 Task: Set up a reminder for the soup kitchen volunteering.
Action: Mouse moved to (89, 116)
Screenshot: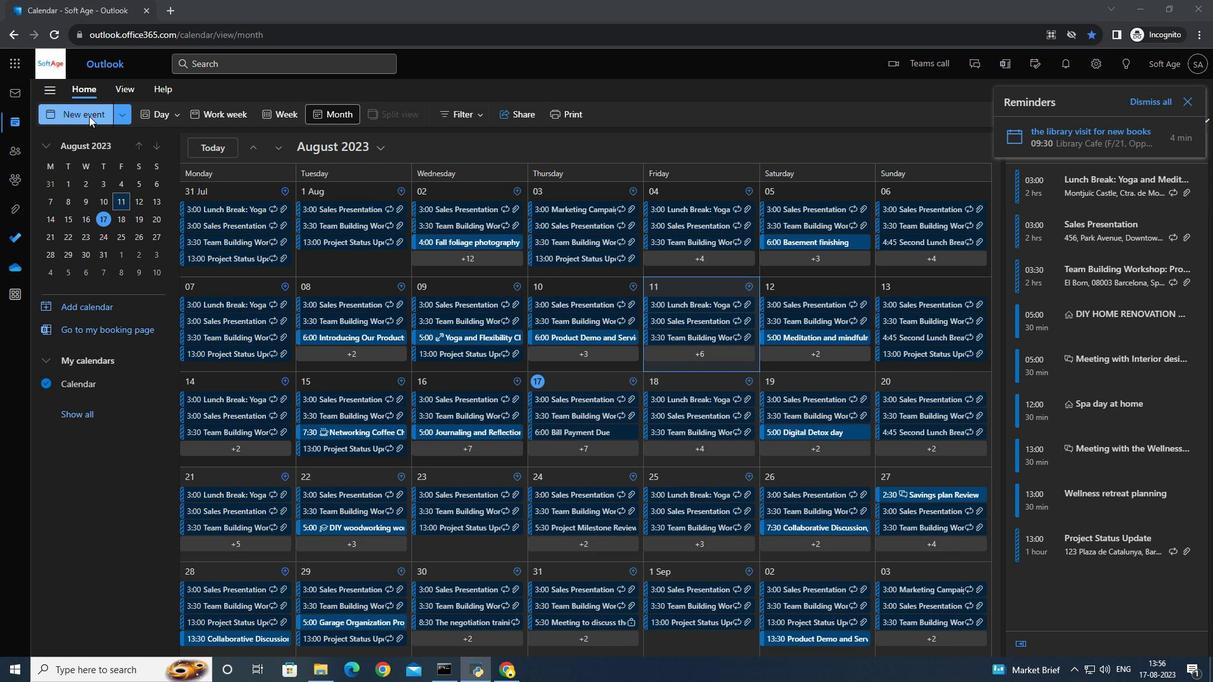 
Action: Mouse pressed left at (89, 116)
Screenshot: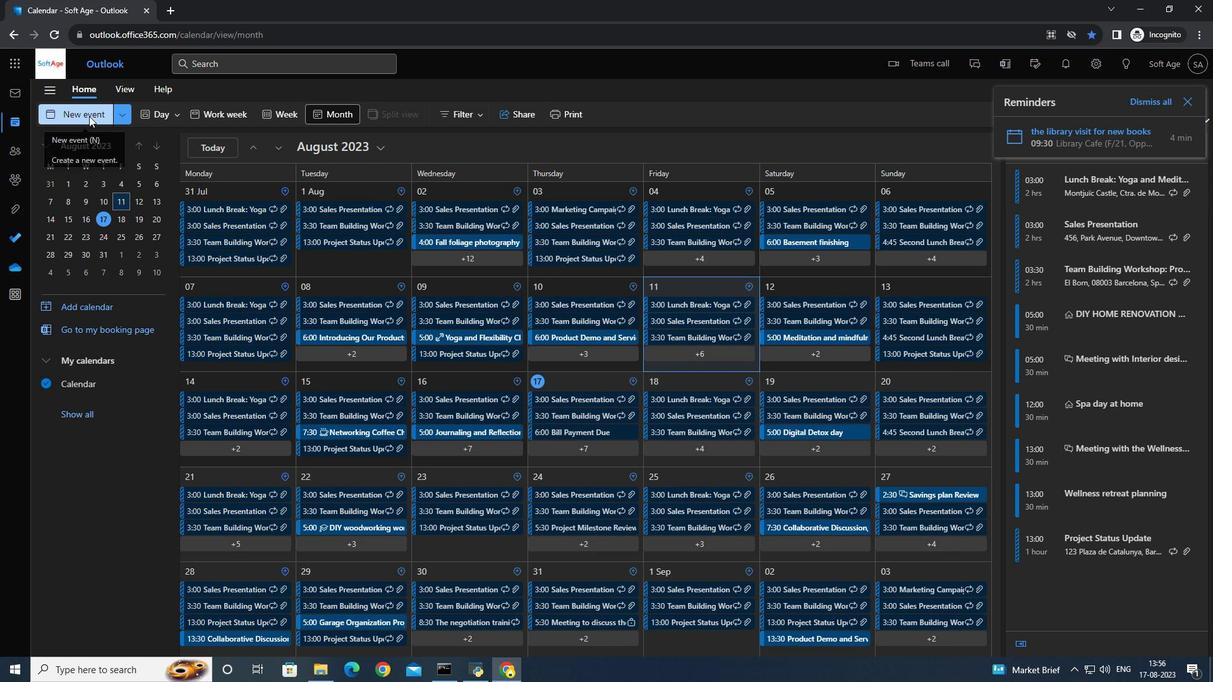 
Action: Mouse moved to (294, 183)
Screenshot: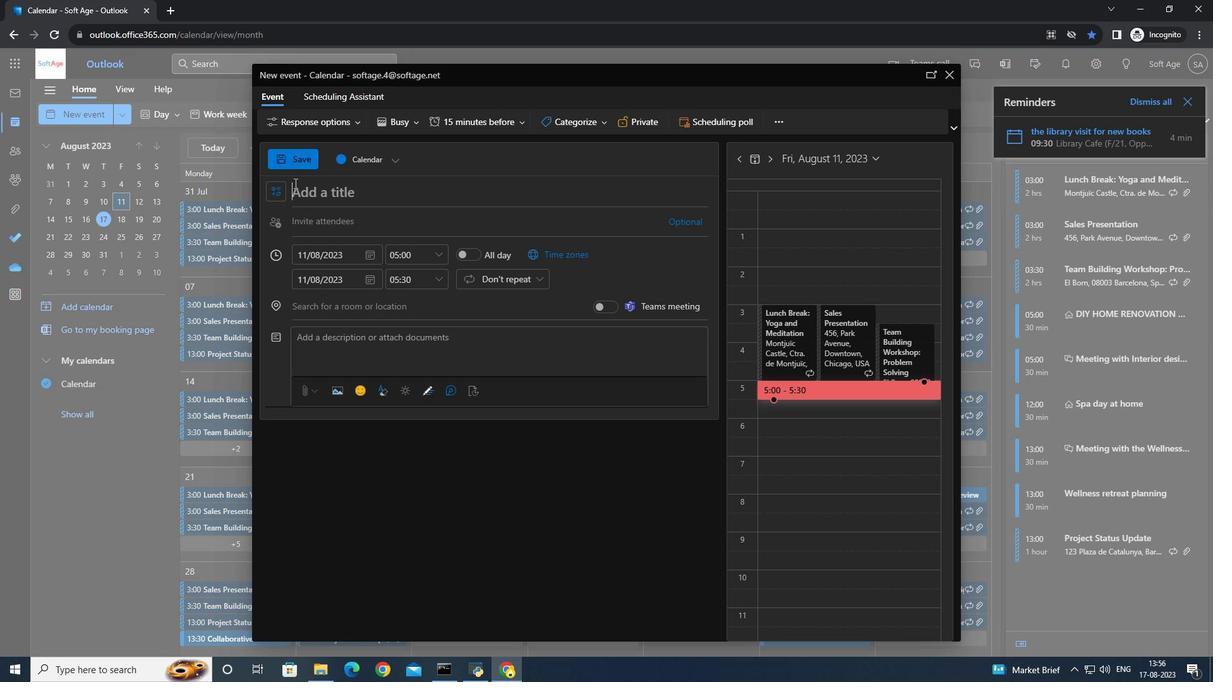 
Action: Key pressed <Key.caps_lock>S<Key.caps_lock>oup<Key.space>kitchen<Key.space><Key.caps_lock>V<Key.caps_lock>olunteering
Screenshot: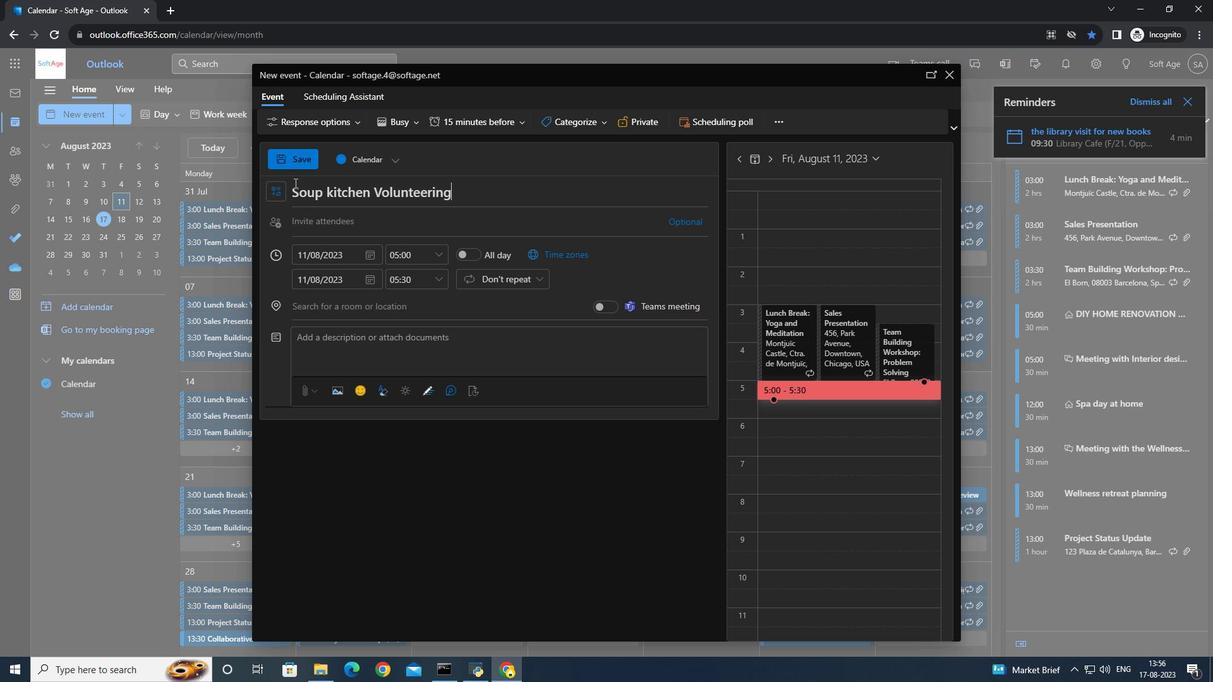 
Action: Mouse moved to (293, 183)
Screenshot: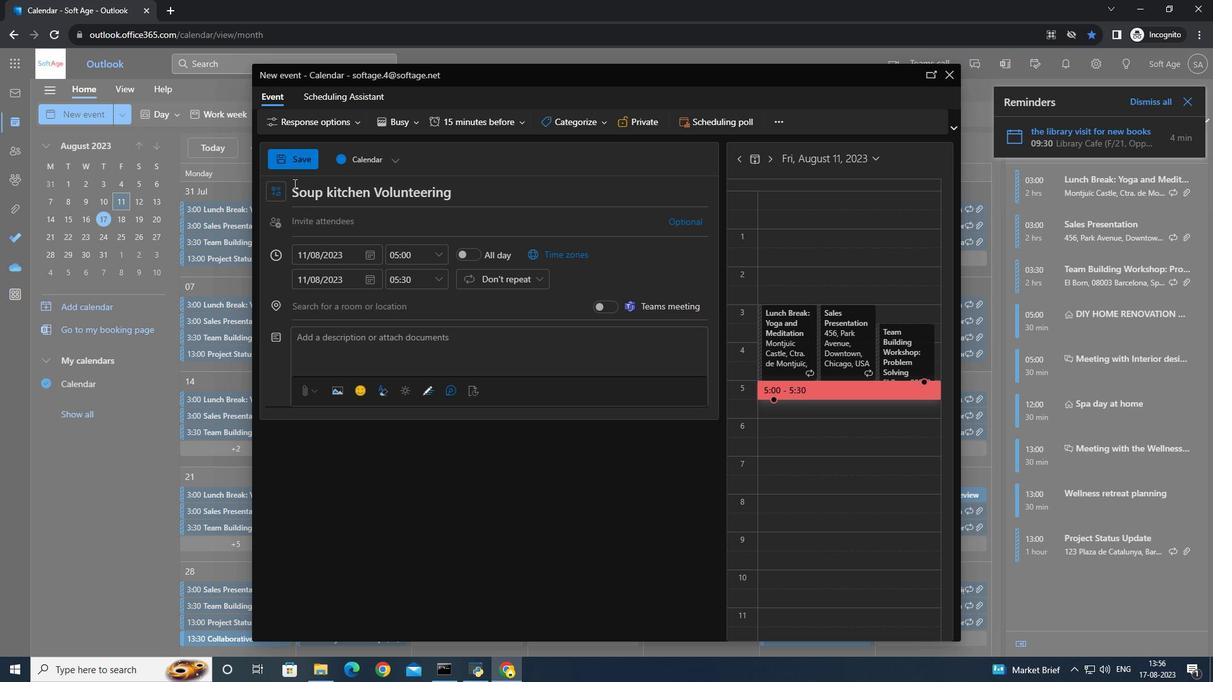
Action: Mouse scrolled (293, 184) with delta (0, 0)
Screenshot: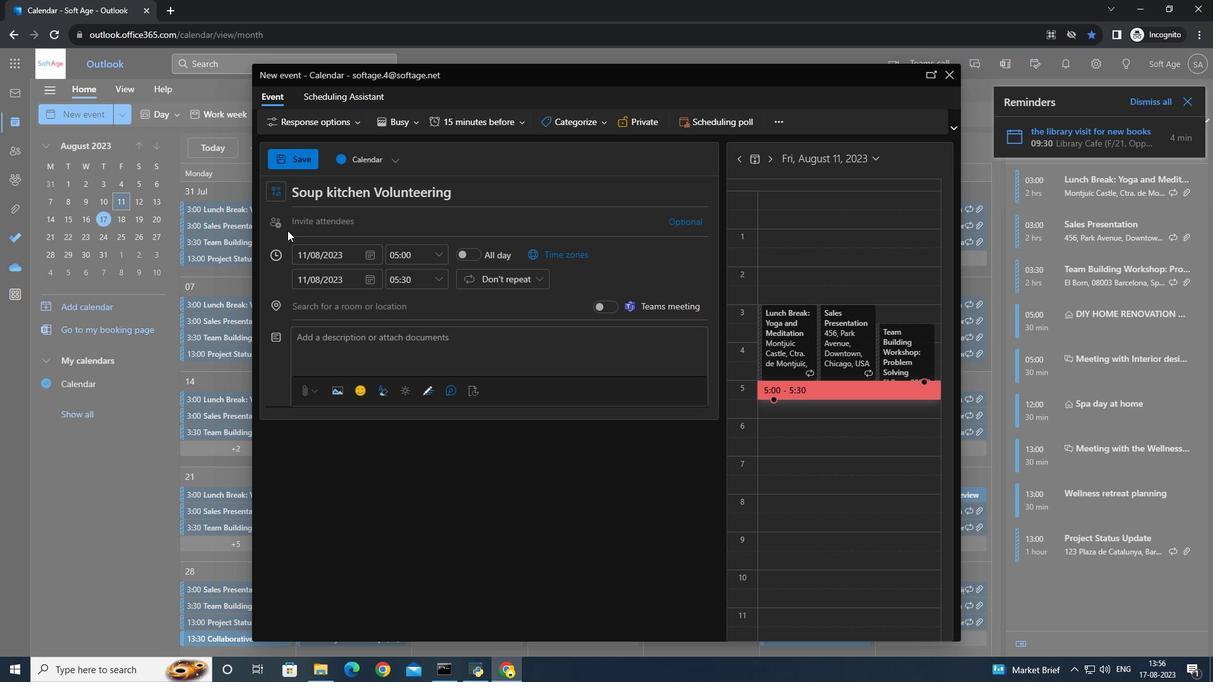 
Action: Mouse moved to (401, 257)
Screenshot: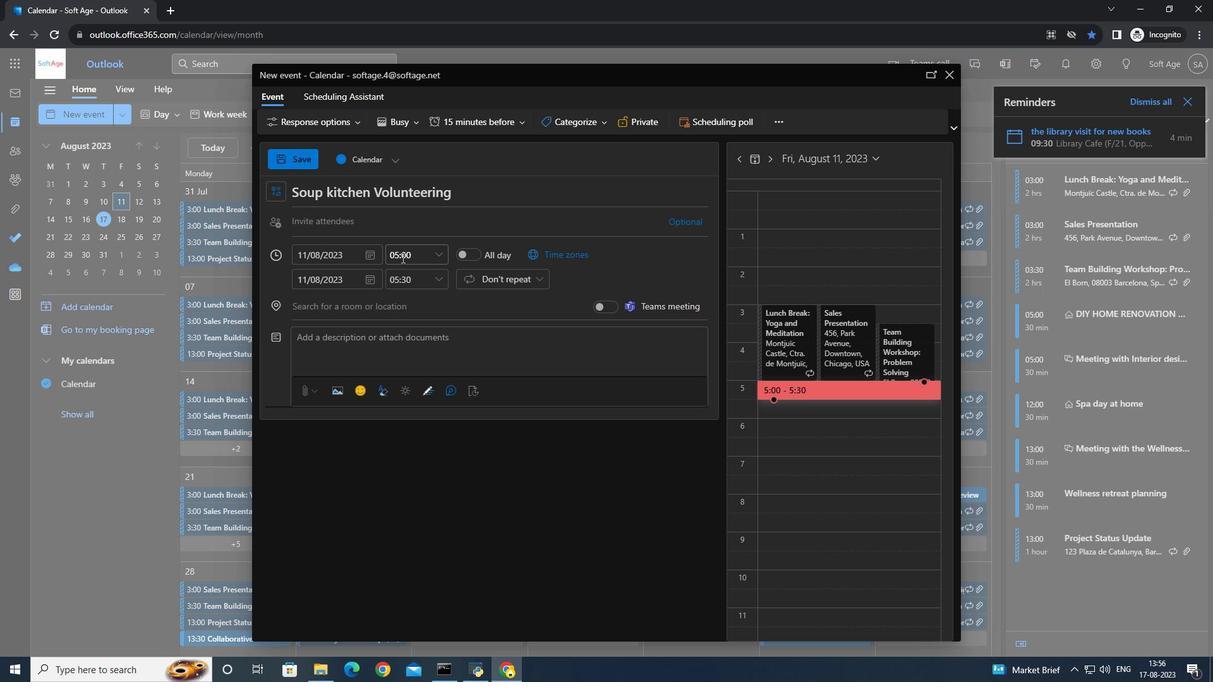 
Action: Mouse pressed left at (401, 257)
Screenshot: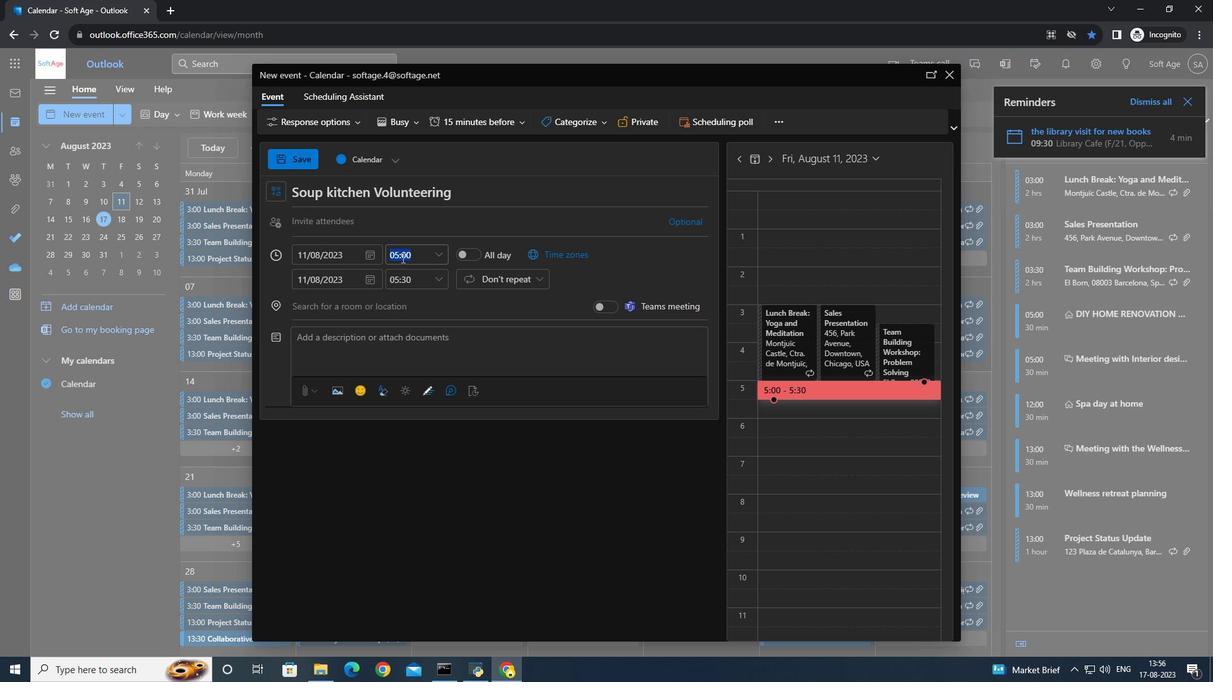 
Action: Mouse moved to (441, 266)
Screenshot: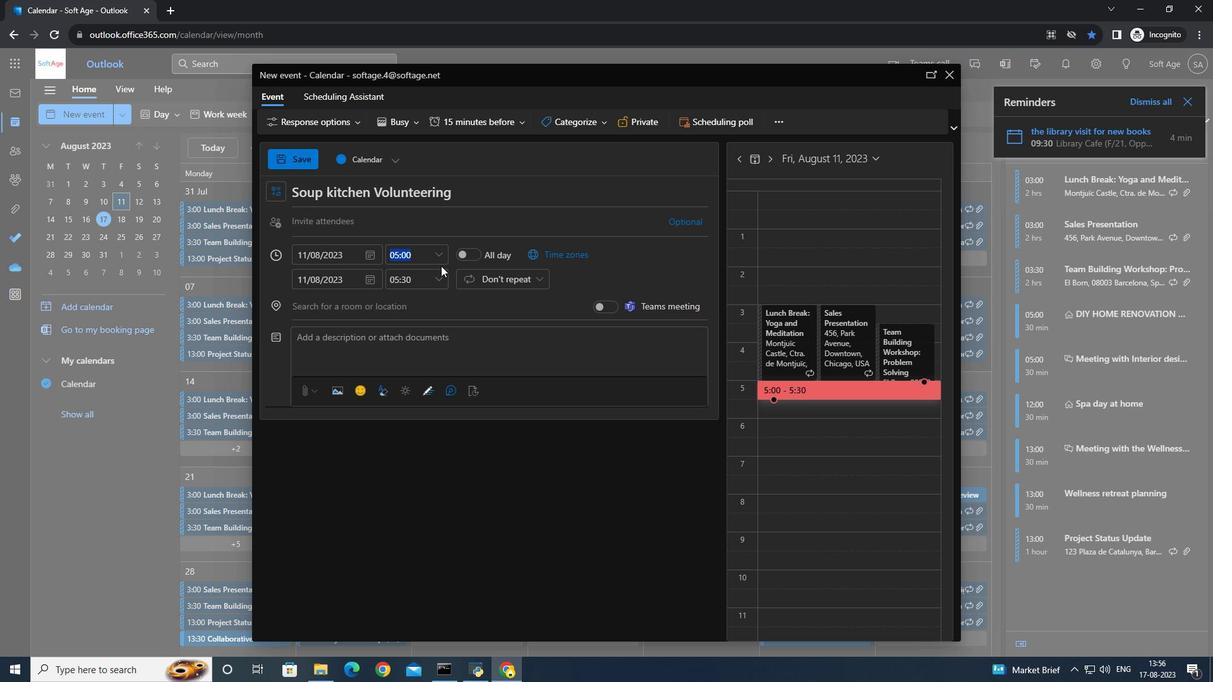 
Action: Mouse pressed left at (441, 266)
Screenshot: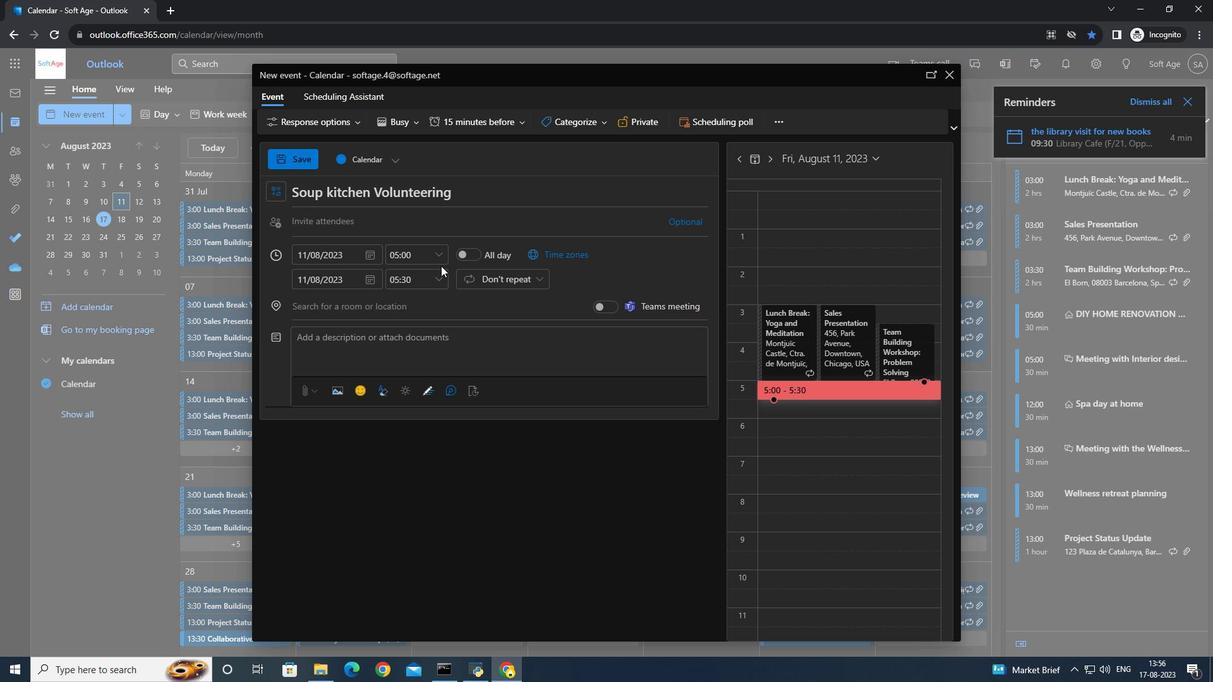 
Action: Mouse moved to (446, 262)
Screenshot: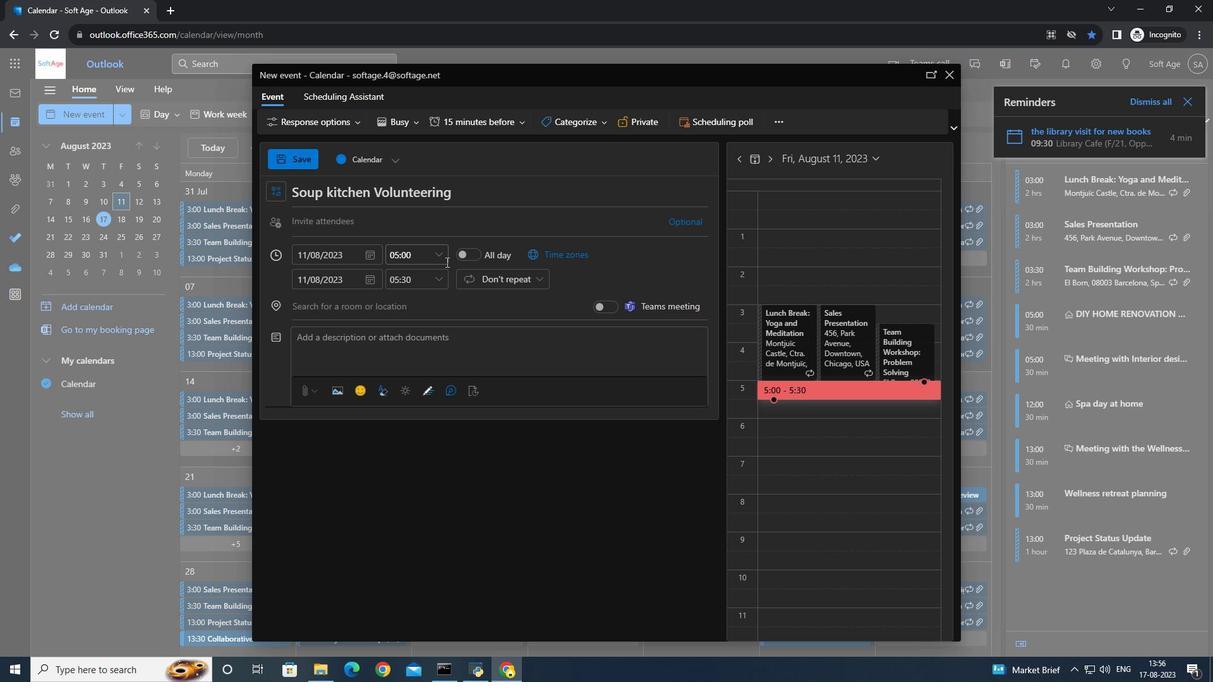 
Action: Mouse pressed left at (446, 262)
Screenshot: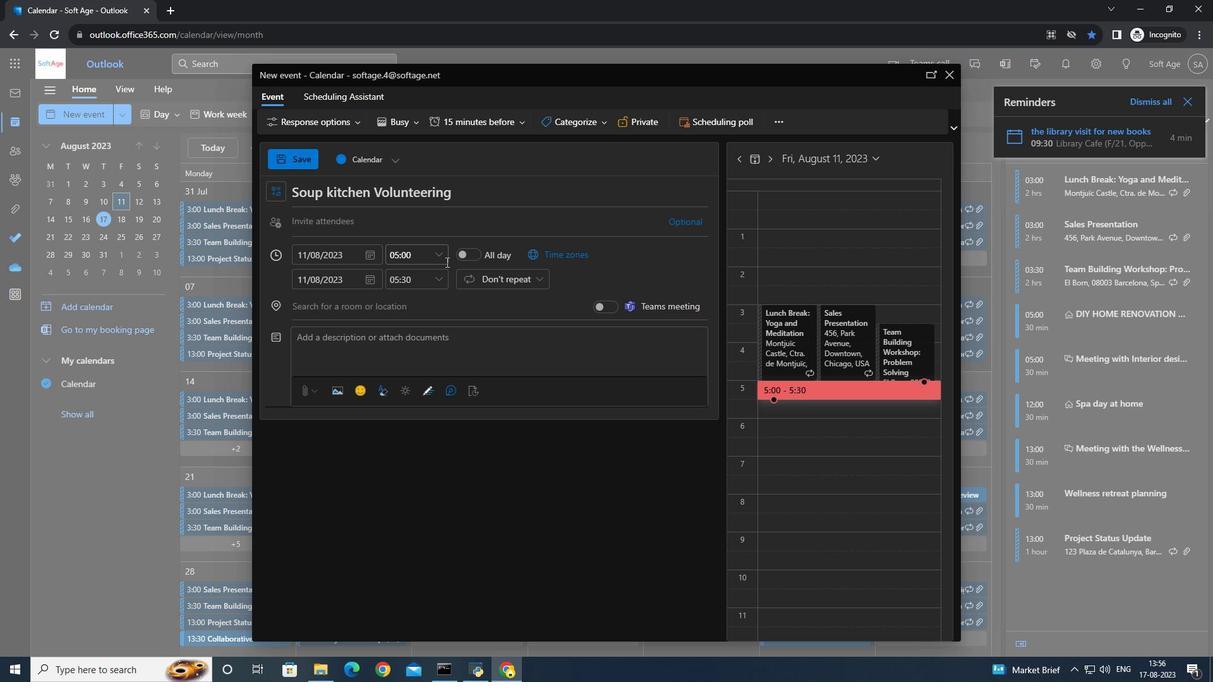 
Action: Mouse moved to (439, 255)
Screenshot: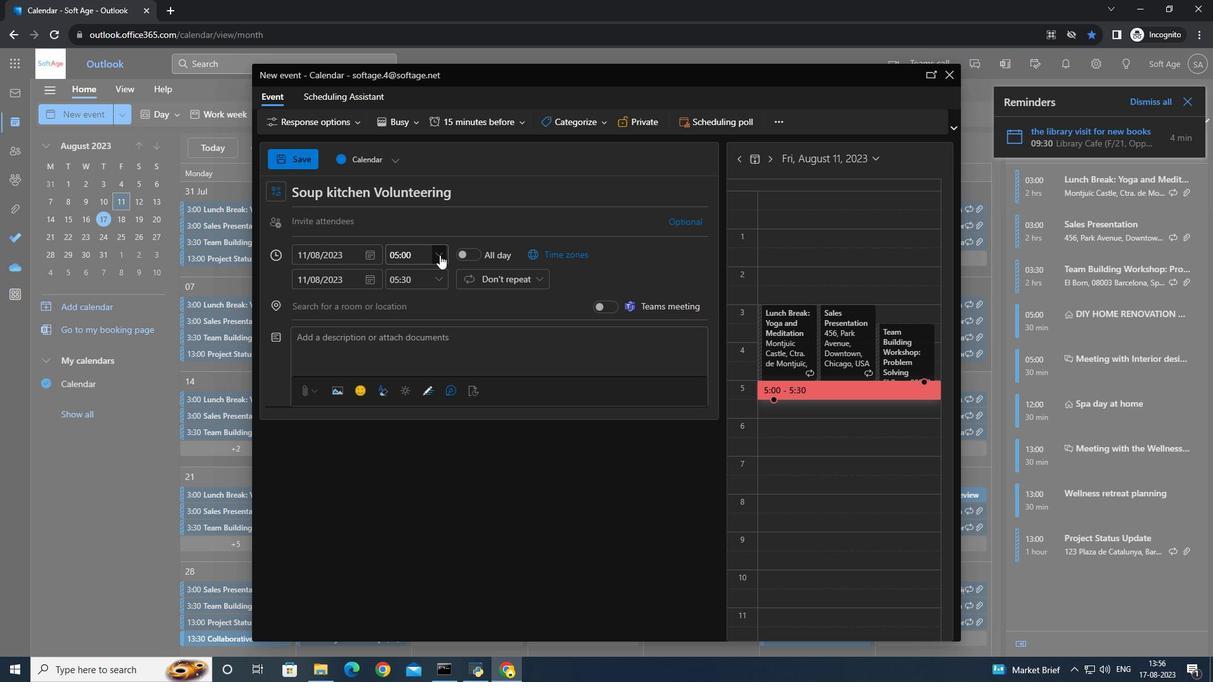 
Action: Mouse pressed left at (439, 255)
Screenshot: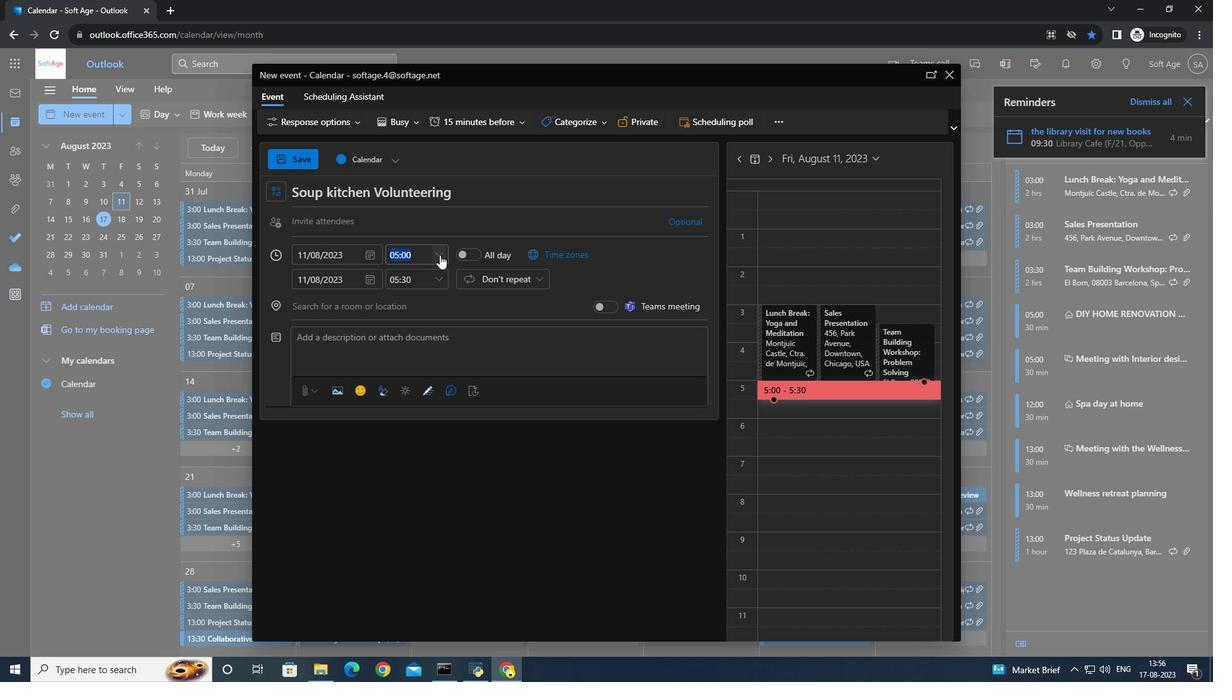 
Action: Mouse moved to (408, 319)
Screenshot: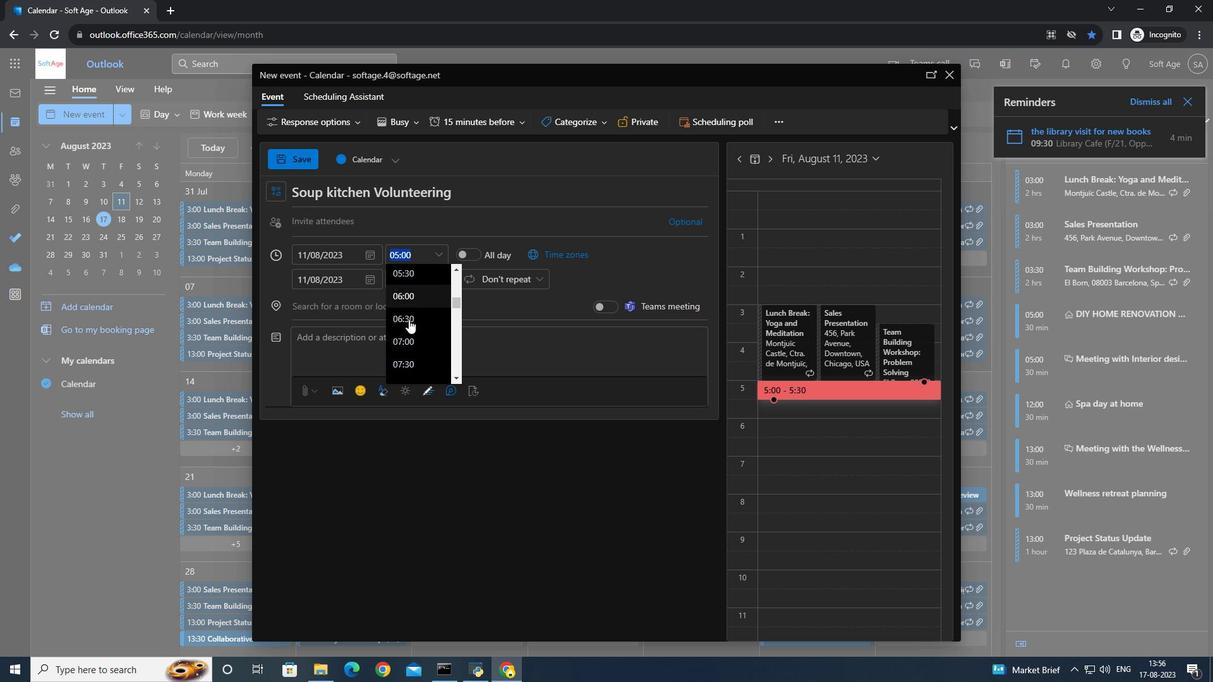 
Action: Mouse scrolled (408, 319) with delta (0, 0)
Screenshot: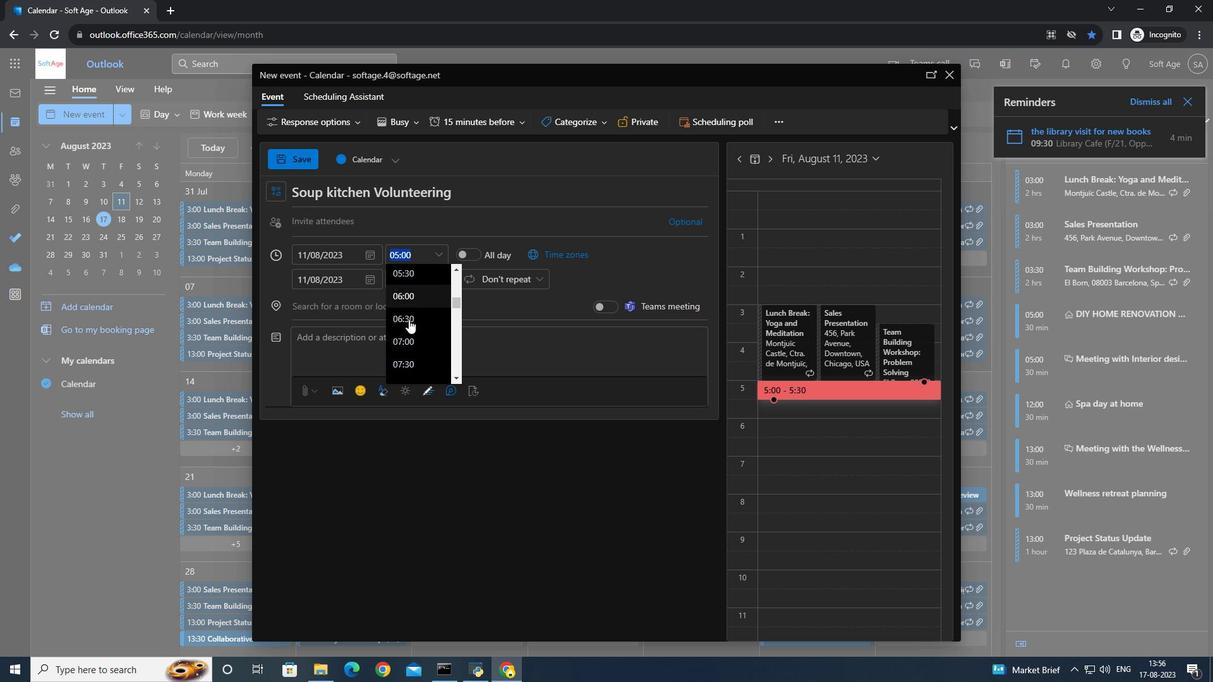 
Action: Mouse scrolled (408, 319) with delta (0, 0)
Screenshot: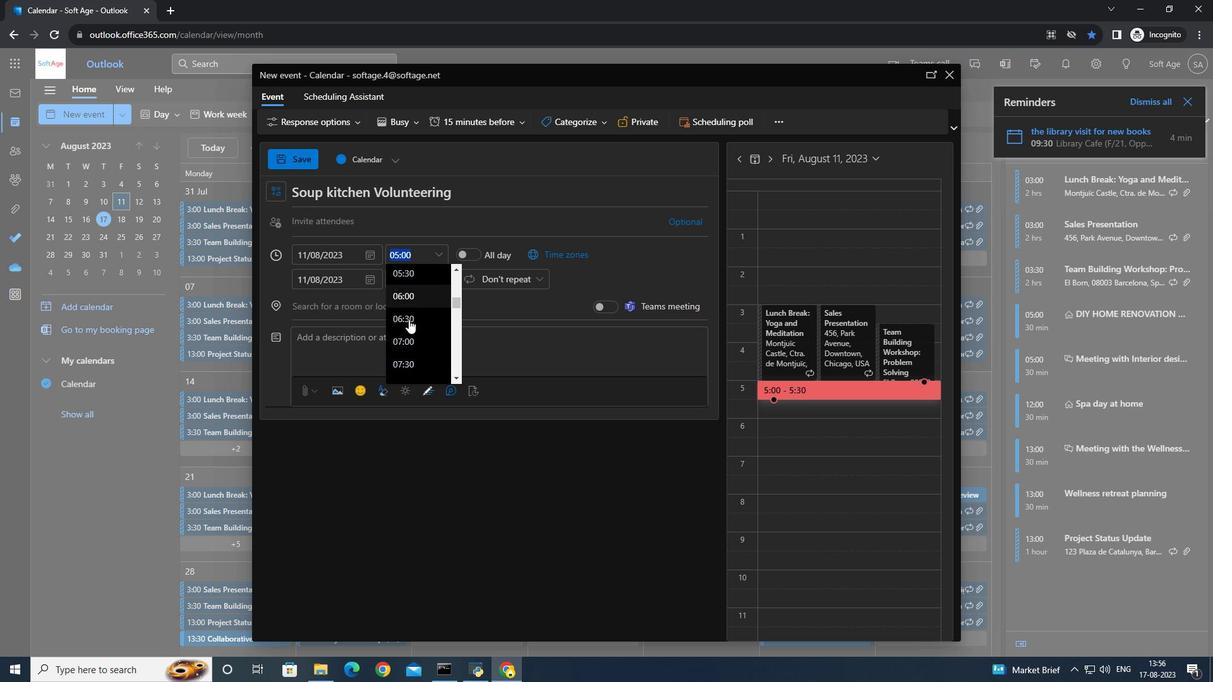 
Action: Mouse scrolled (408, 319) with delta (0, 0)
Screenshot: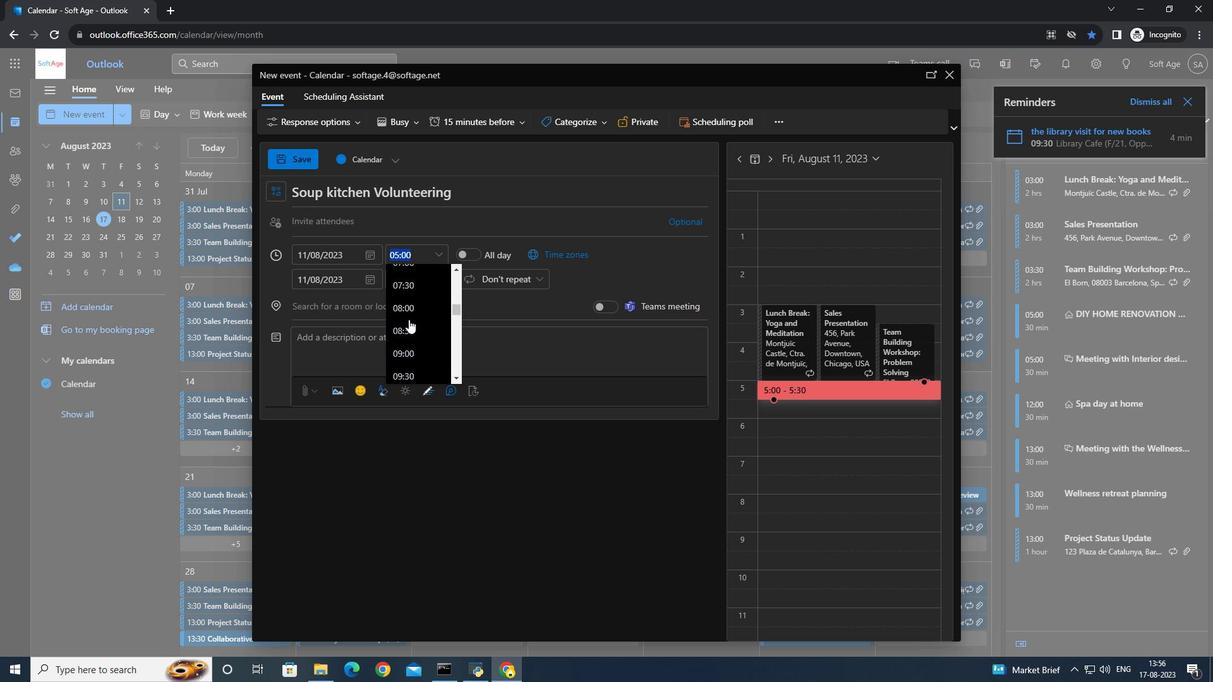 
Action: Mouse moved to (410, 319)
Screenshot: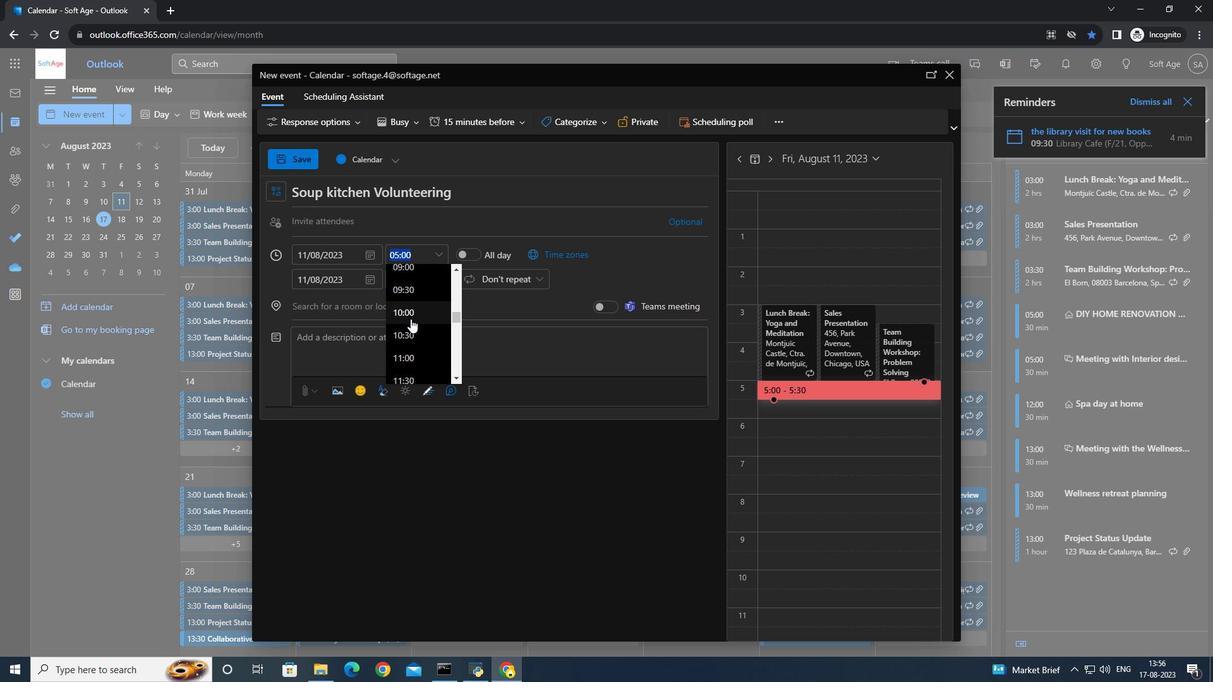 
Action: Mouse pressed left at (410, 319)
Screenshot: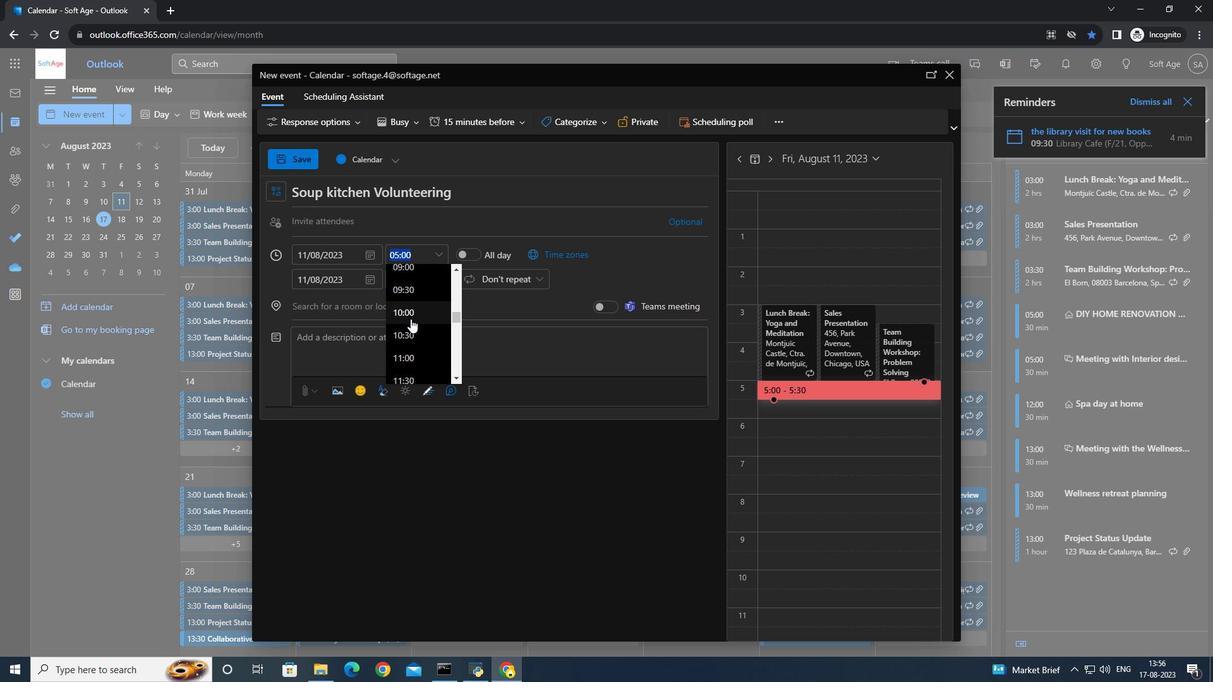 
Action: Mouse moved to (281, 153)
Screenshot: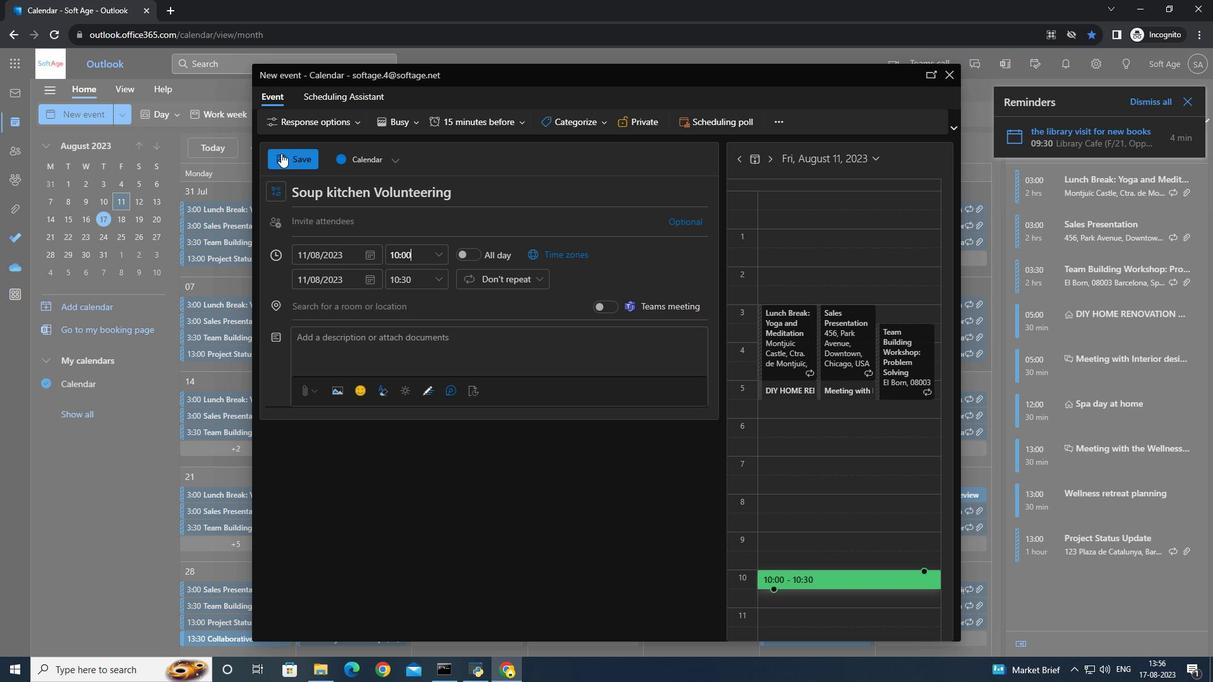 
Action: Mouse pressed left at (281, 153)
Screenshot: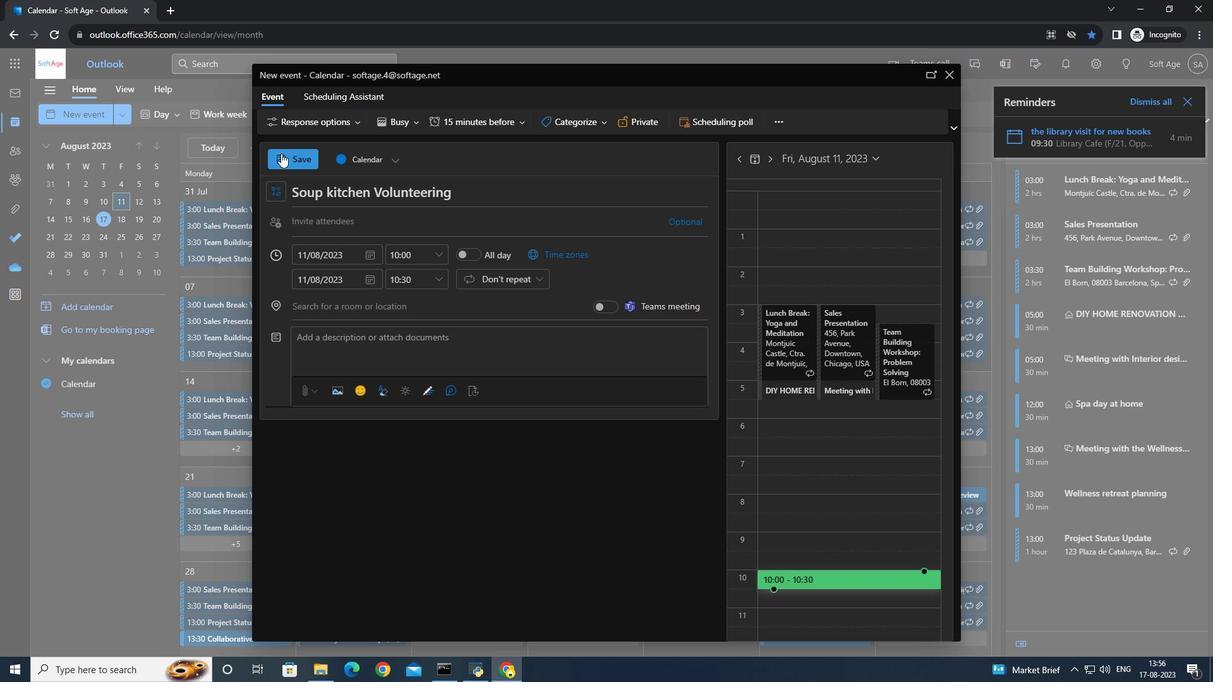 
